 Task: Search for specific calendar events and related emails using the search function.
Action: Mouse moved to (19, 64)
Screenshot: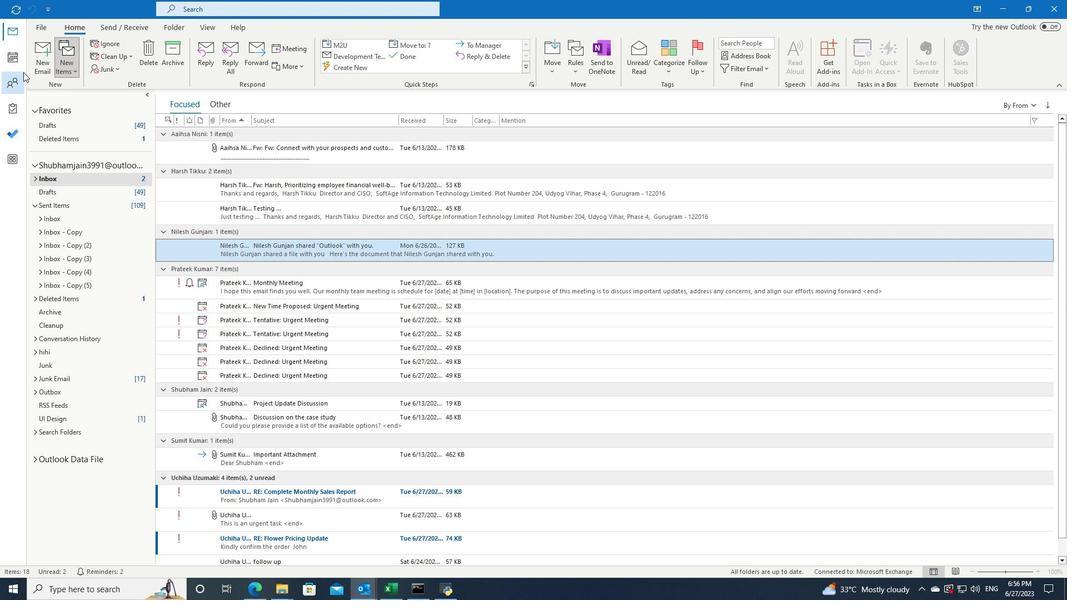 
Action: Mouse pressed left at (19, 64)
Screenshot: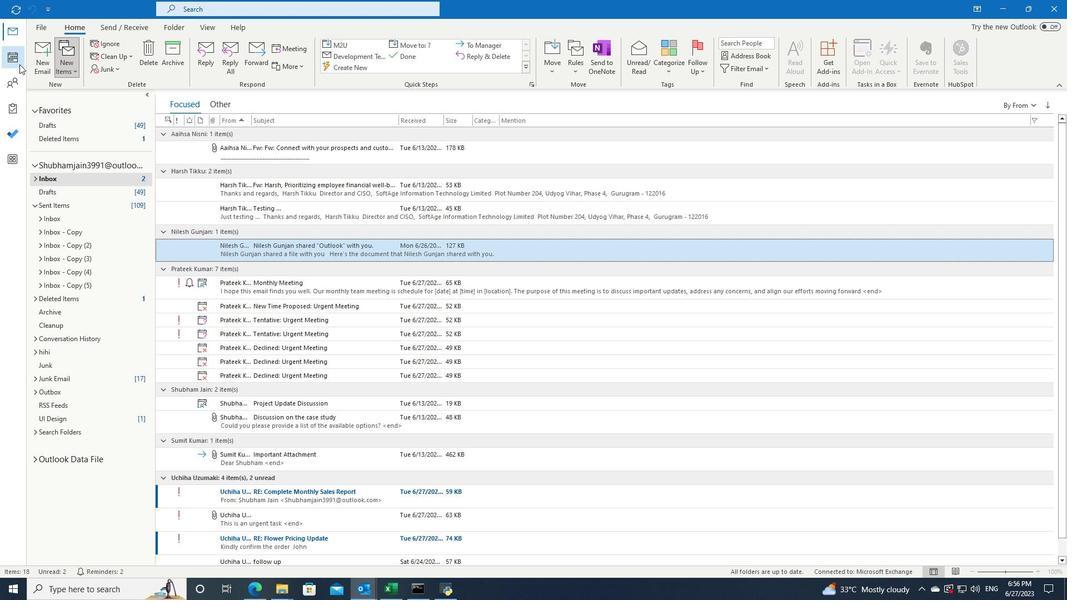 
Action: Mouse moved to (283, 11)
Screenshot: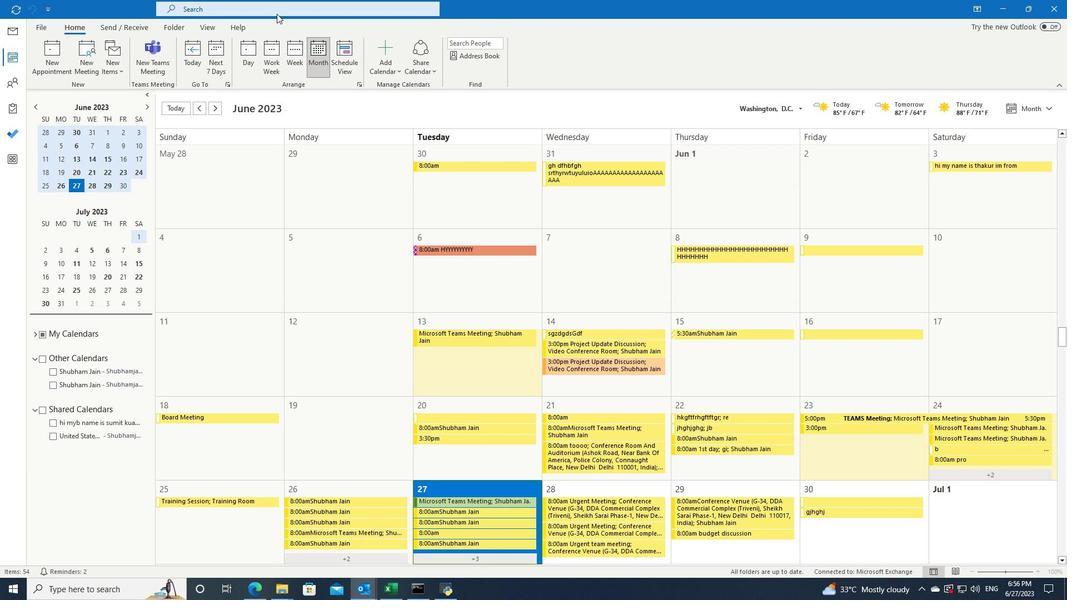 
Action: Mouse pressed left at (283, 11)
Screenshot: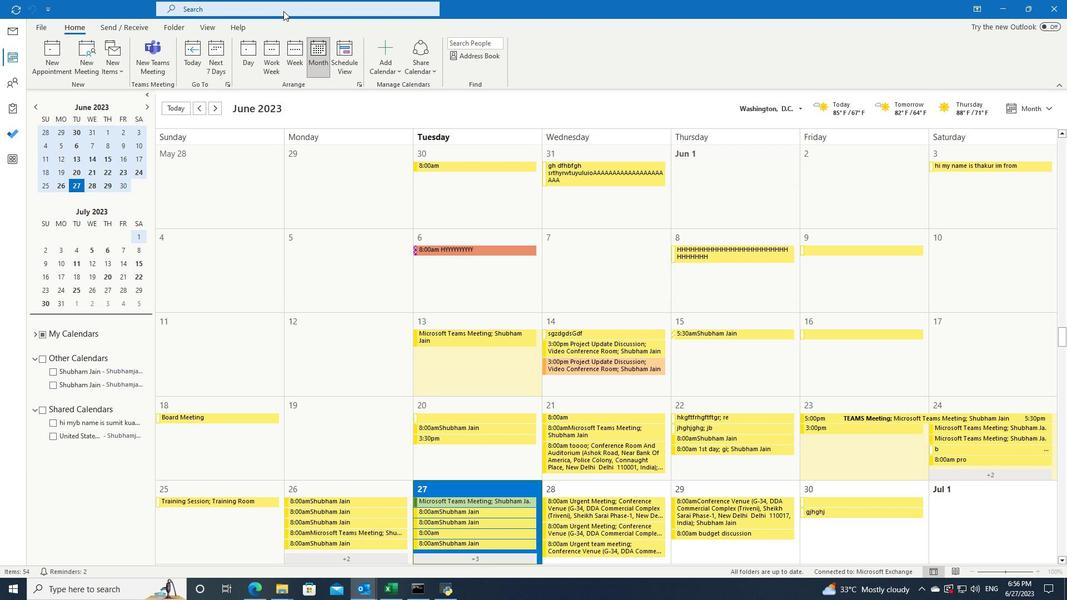 
Action: Mouse moved to (414, 9)
Screenshot: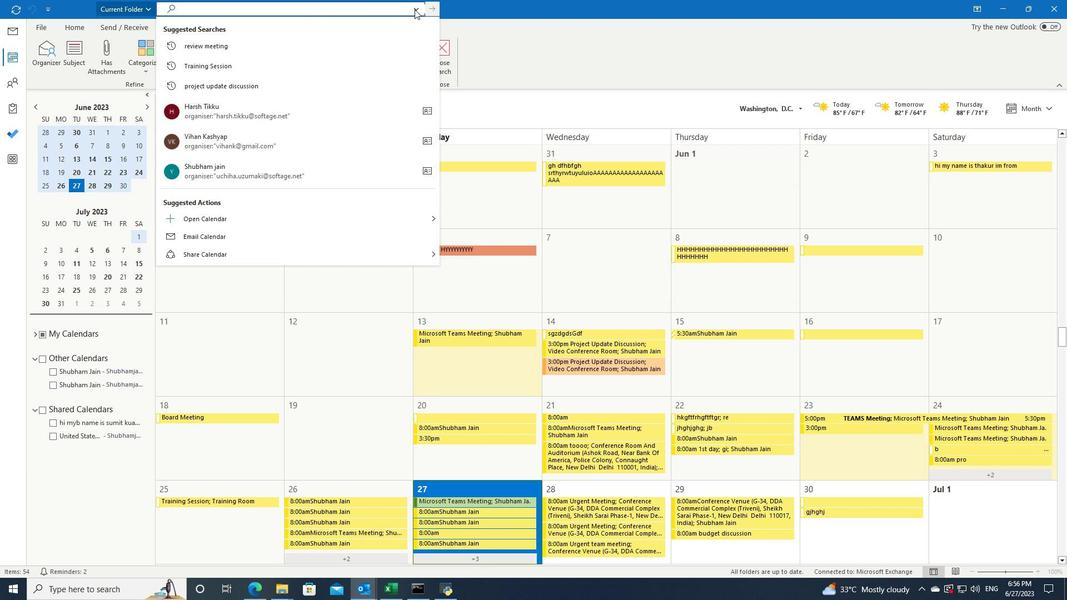 
Action: Mouse pressed left at (414, 9)
Screenshot: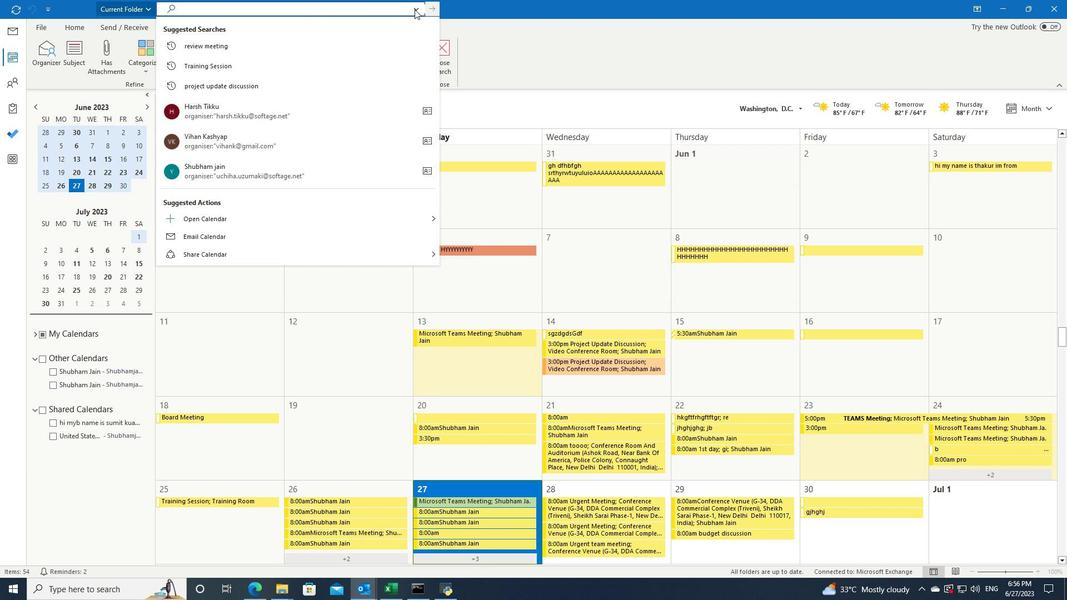 
Action: Mouse moved to (426, 27)
Screenshot: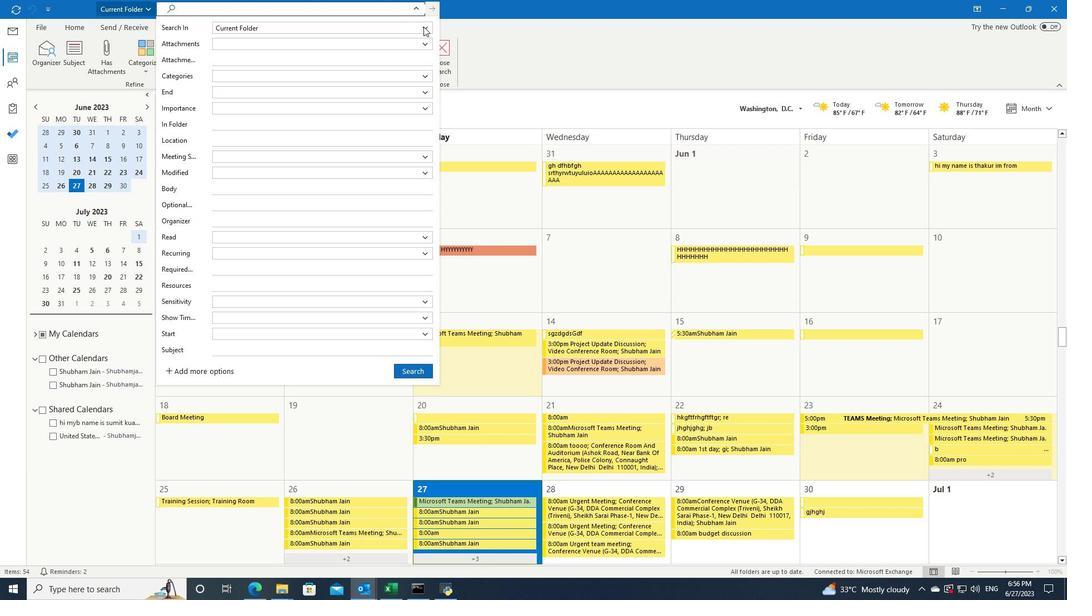 
Action: Mouse pressed left at (426, 27)
Screenshot: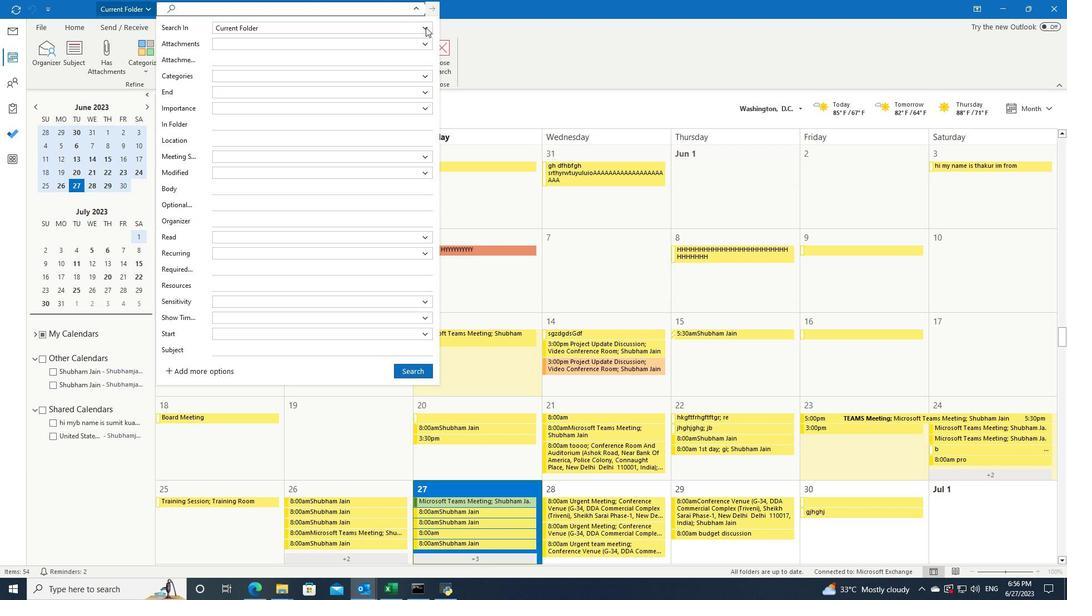 
Action: Mouse moved to (310, 57)
Screenshot: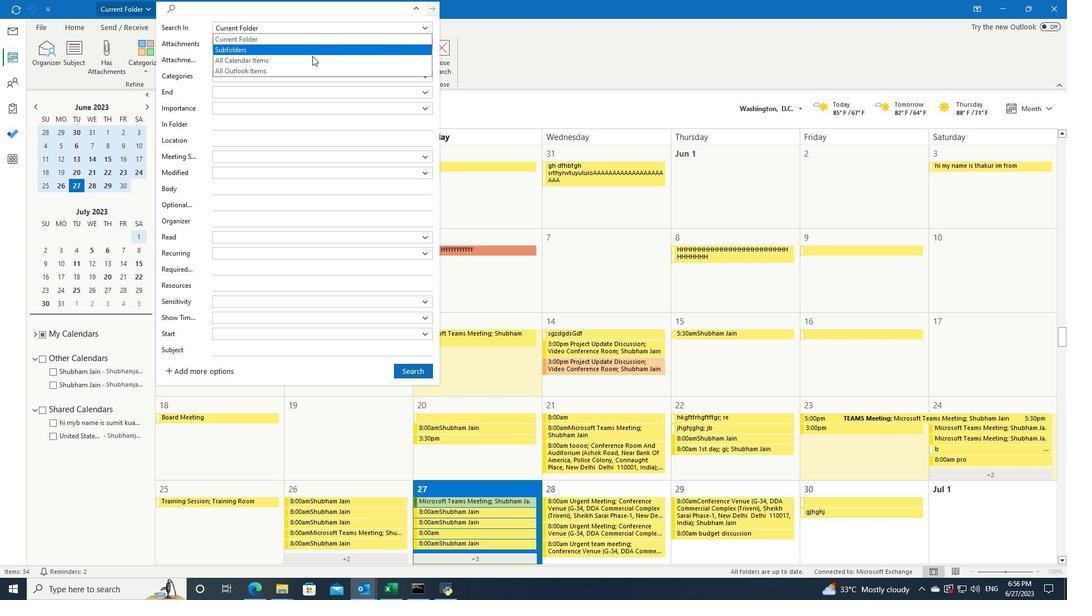 
Action: Mouse pressed left at (310, 57)
Screenshot: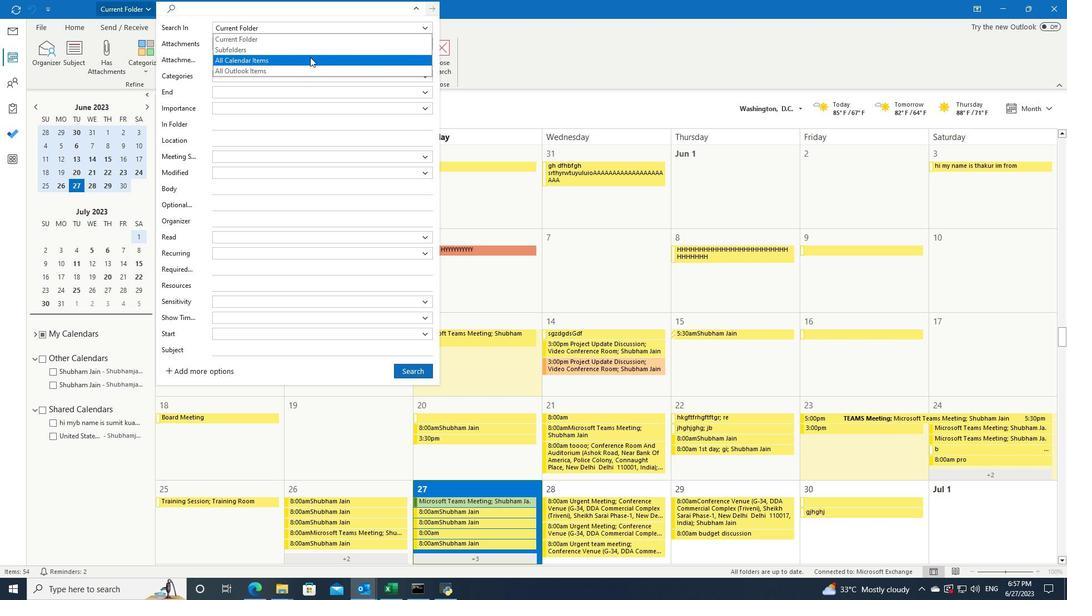 
Action: Mouse moved to (416, 9)
Screenshot: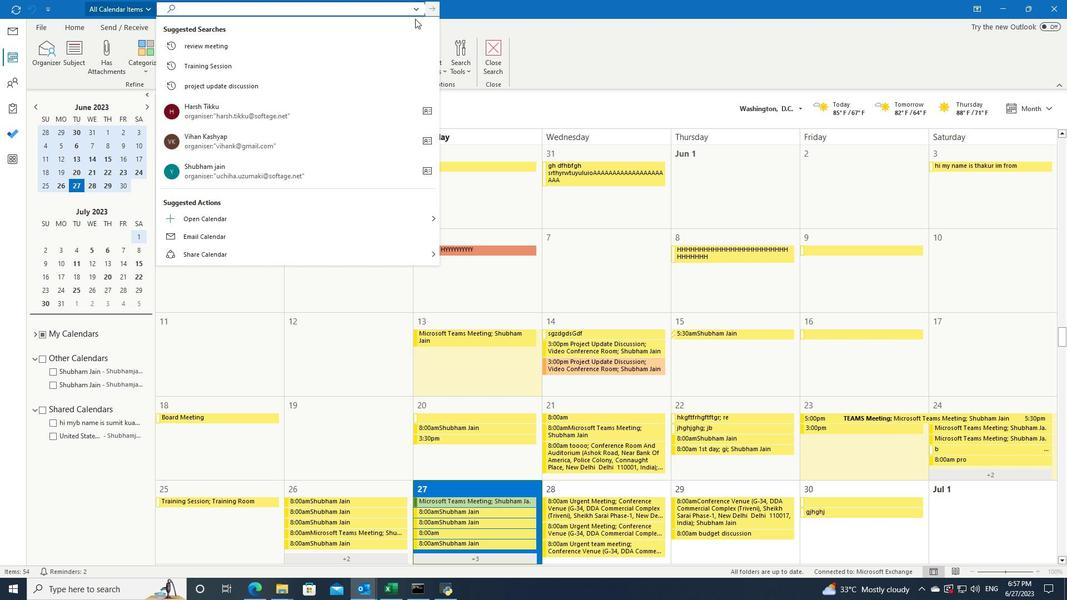 
Action: Mouse pressed left at (416, 9)
Screenshot: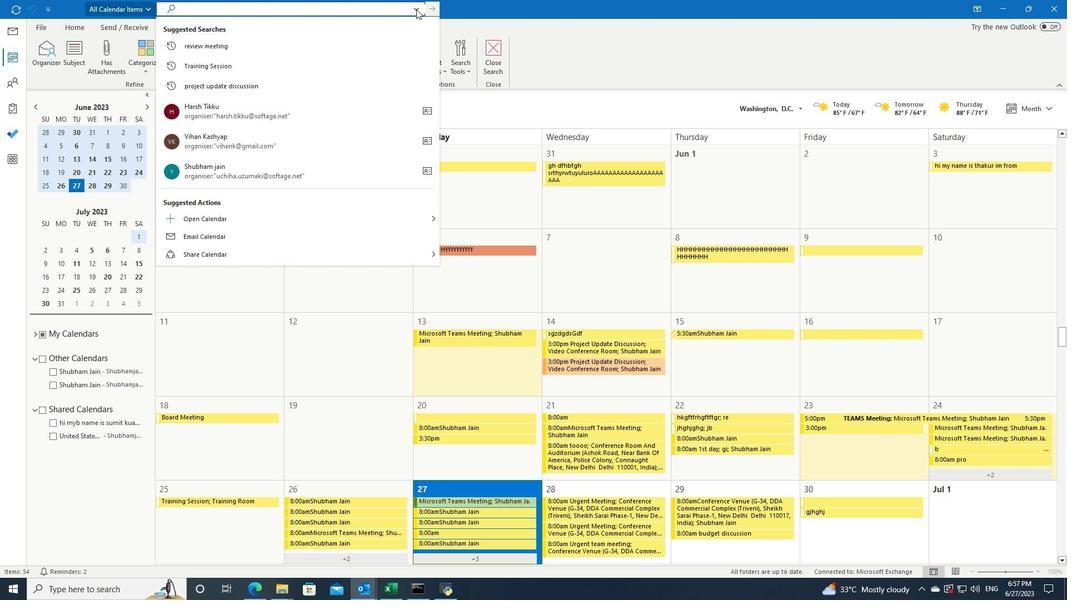 
Action: Mouse moved to (424, 43)
Screenshot: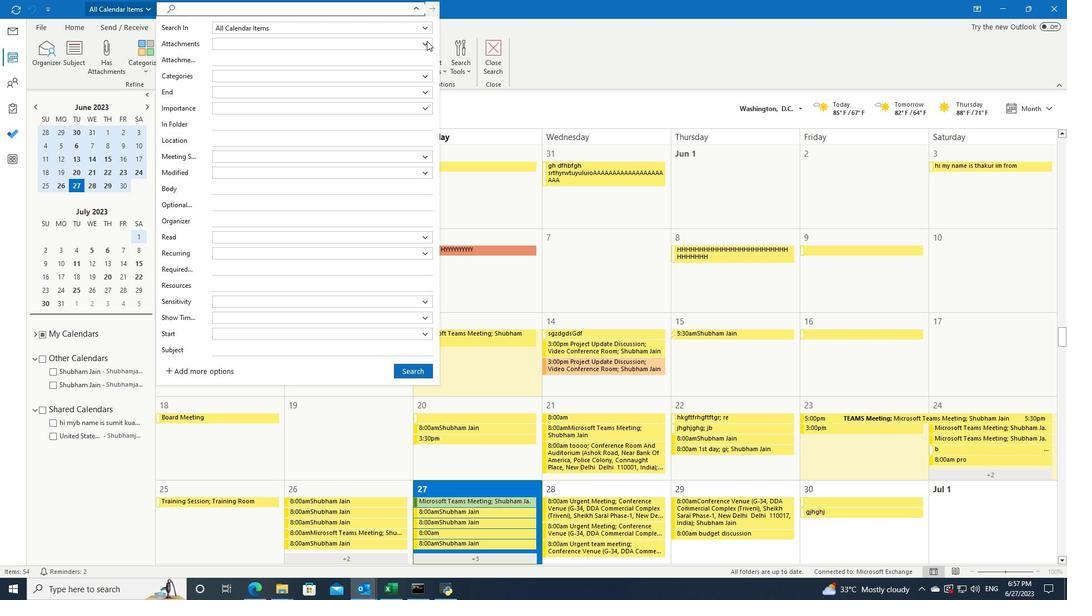 
Action: Mouse pressed left at (424, 43)
Screenshot: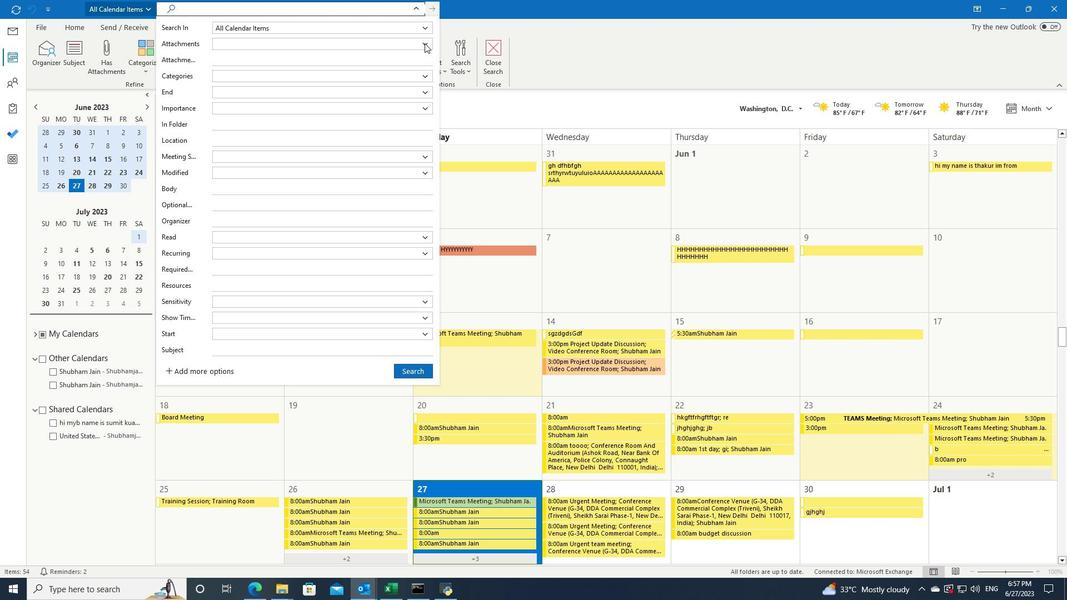 
Action: Mouse moved to (308, 73)
Screenshot: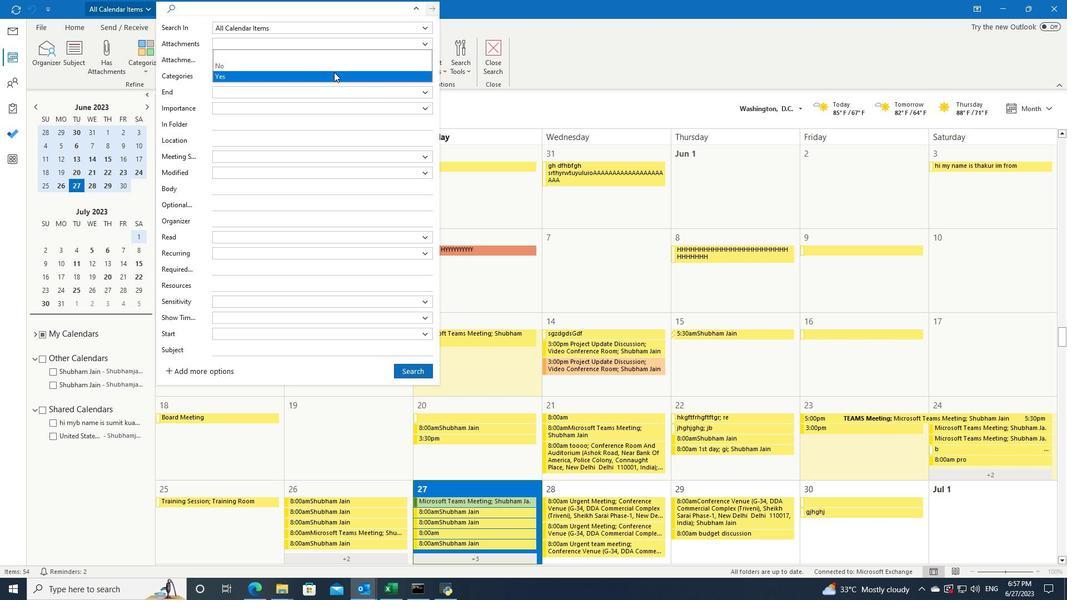 
Action: Mouse pressed left at (308, 73)
Screenshot: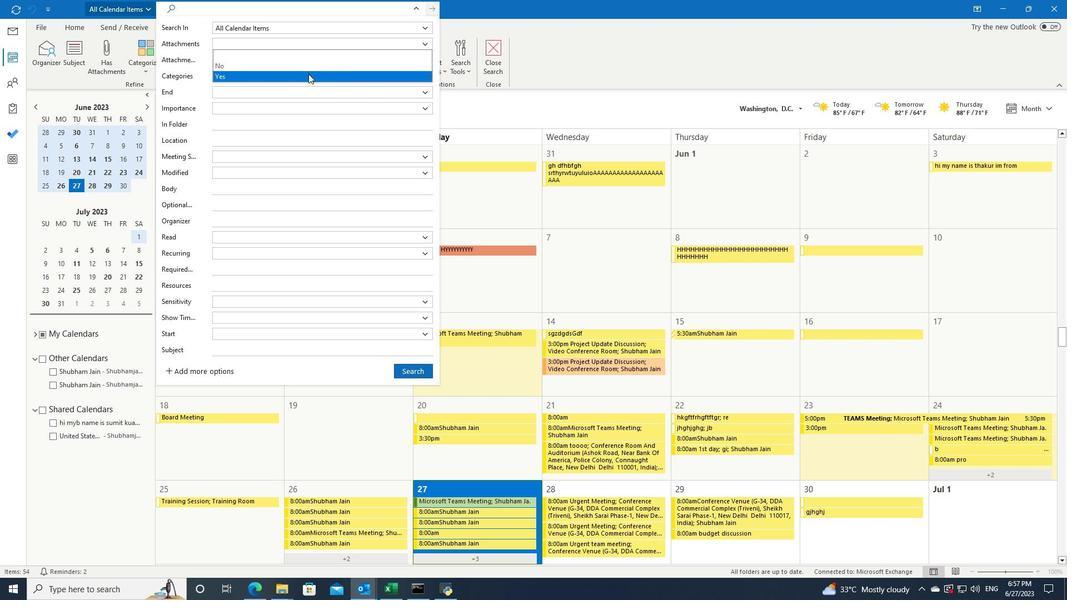 
Action: Mouse moved to (423, 375)
Screenshot: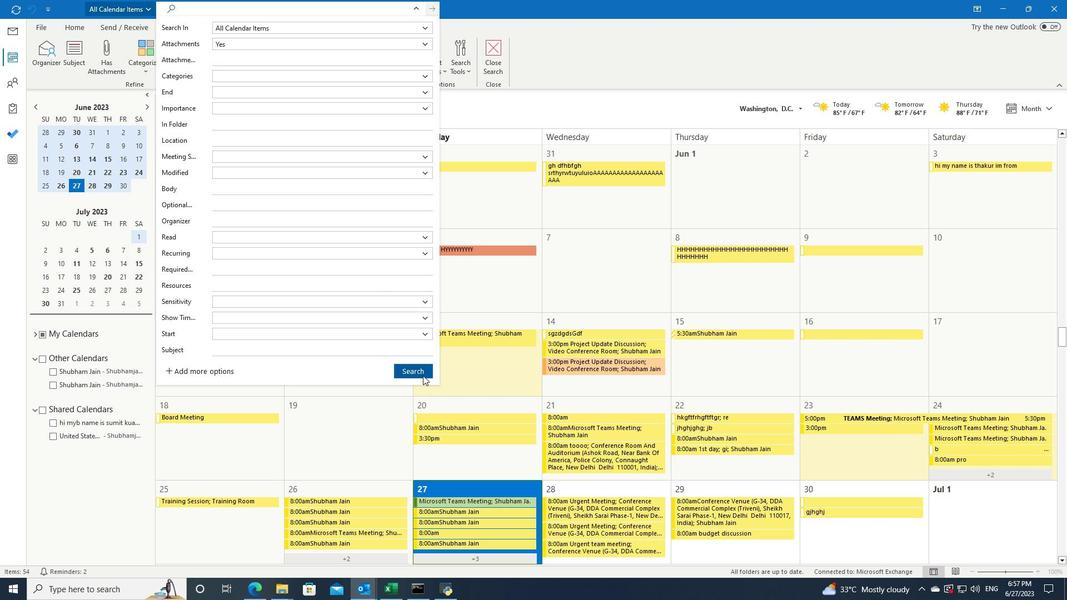 
Action: Mouse pressed left at (423, 375)
Screenshot: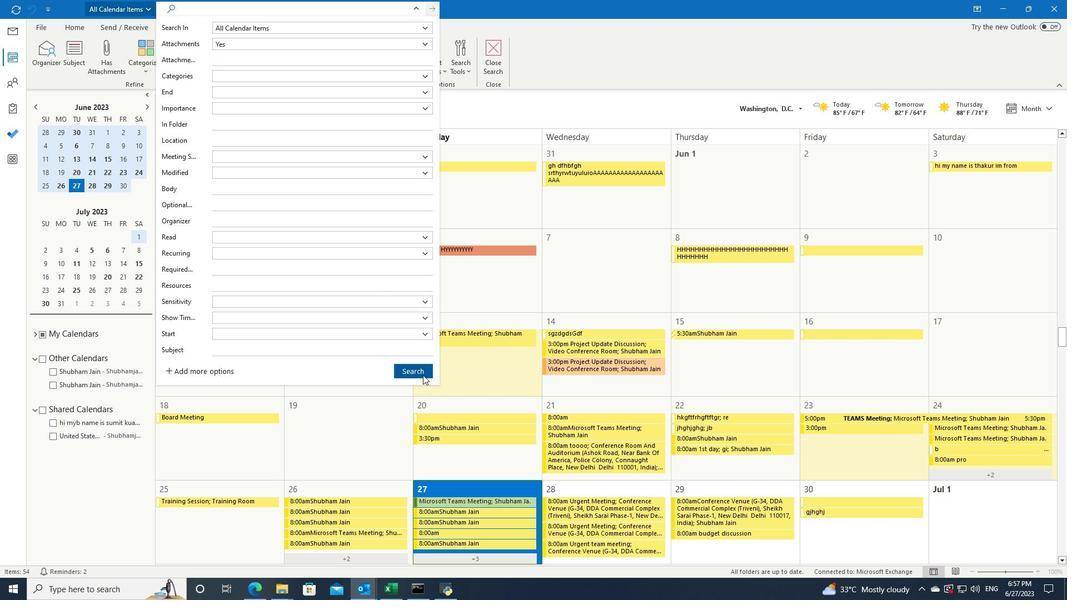 
